 Task: Create Card Data Privacy Review in Board Brand Development Best Practices to Workspace Coworking Spaces. Create Card Psychology Conference Review in Board Market Segmentation and Targeting Analysis to Workspace Coworking Spaces. Create Card Data Privacy Review in Board Email Marketing Abandoned Cart Email Strategy and Execution to Workspace Coworking Spaces
Action: Mouse moved to (66, 252)
Screenshot: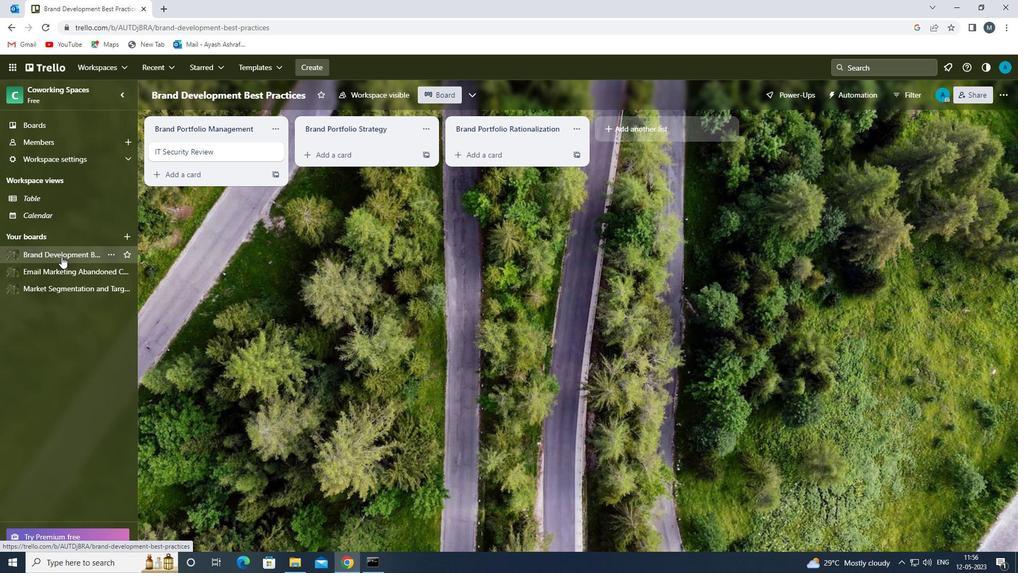 
Action: Mouse pressed left at (66, 252)
Screenshot: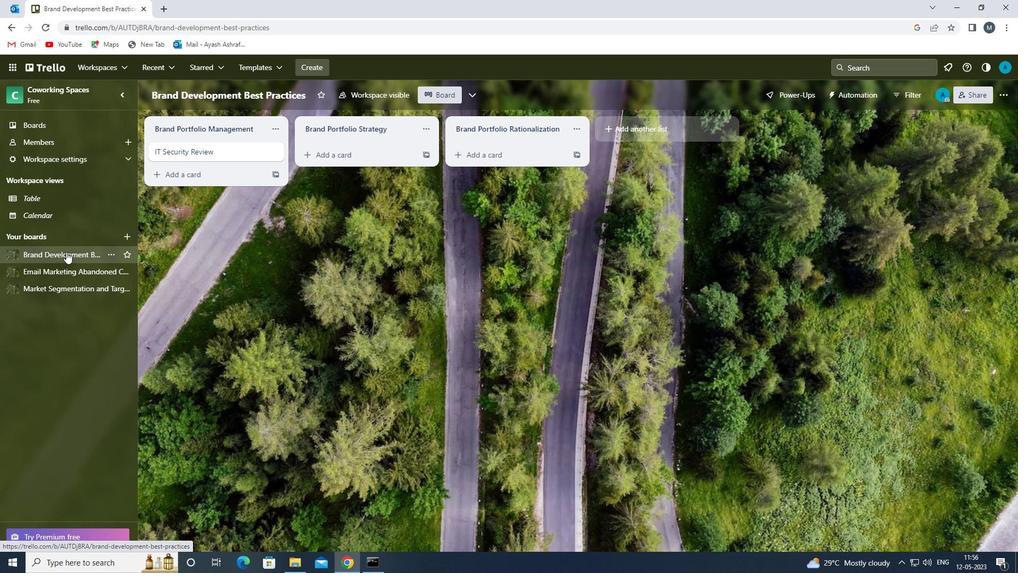 
Action: Mouse moved to (339, 157)
Screenshot: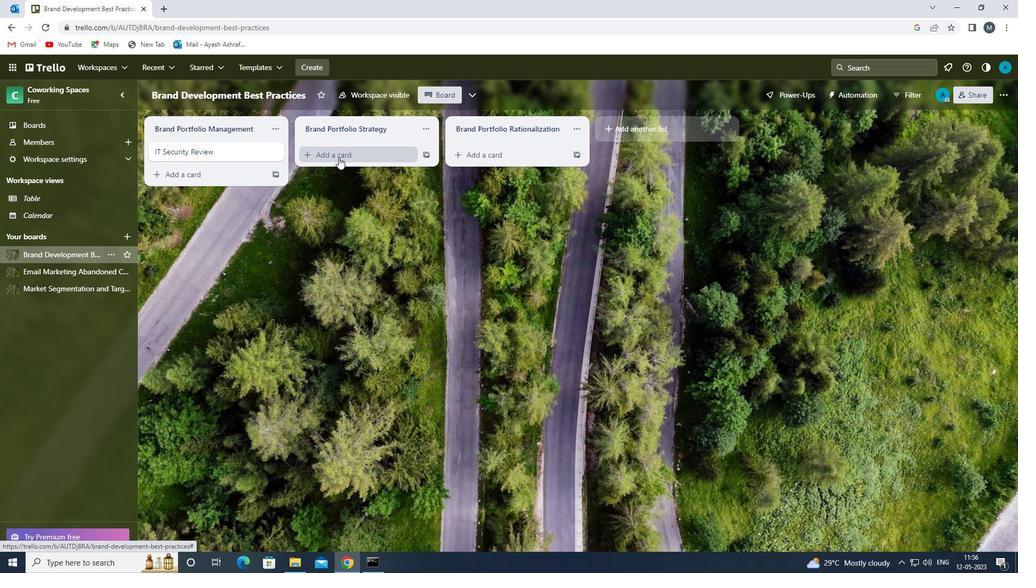 
Action: Mouse pressed left at (339, 157)
Screenshot: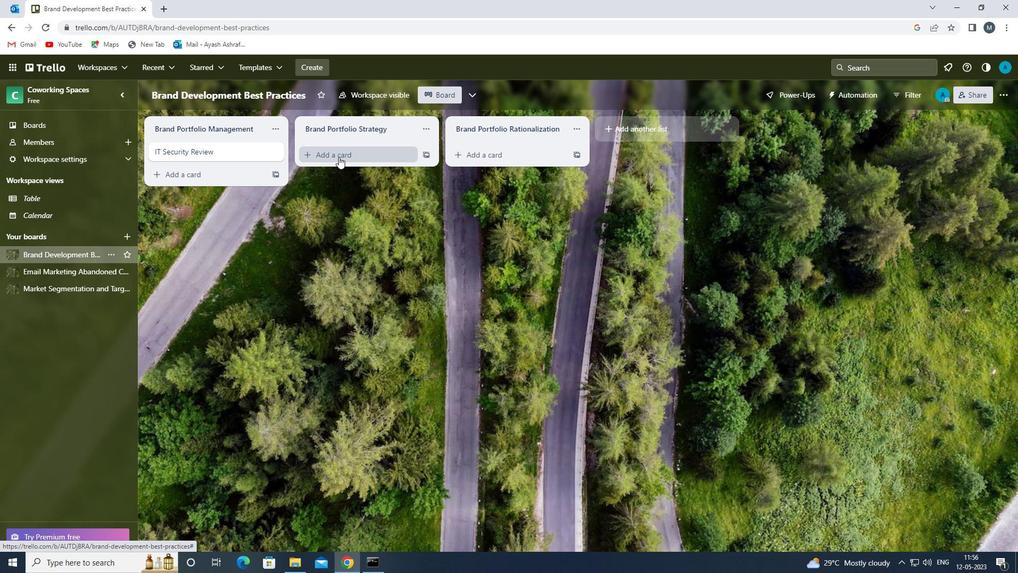 
Action: Mouse moved to (339, 157)
Screenshot: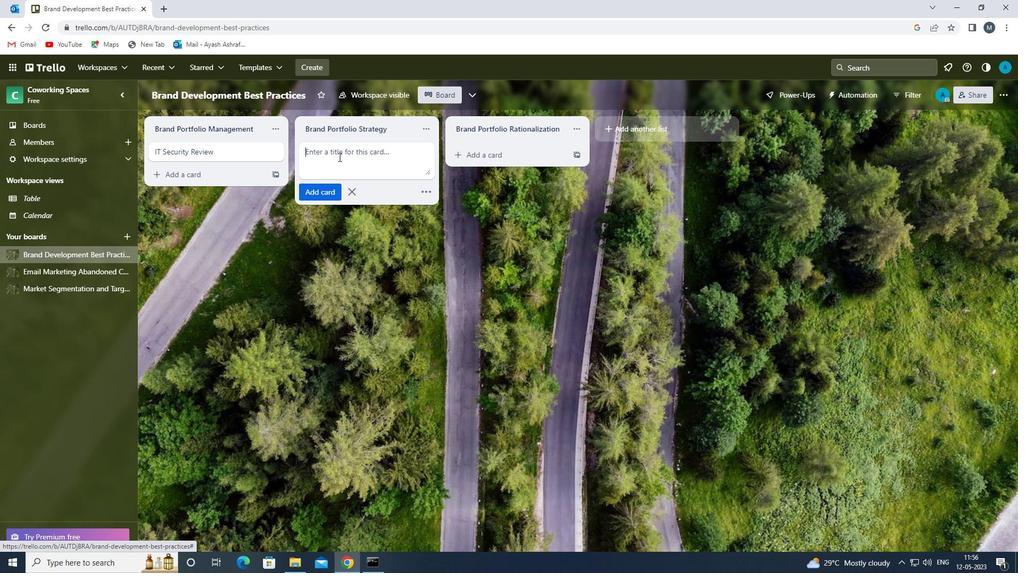 
Action: Mouse pressed left at (339, 157)
Screenshot: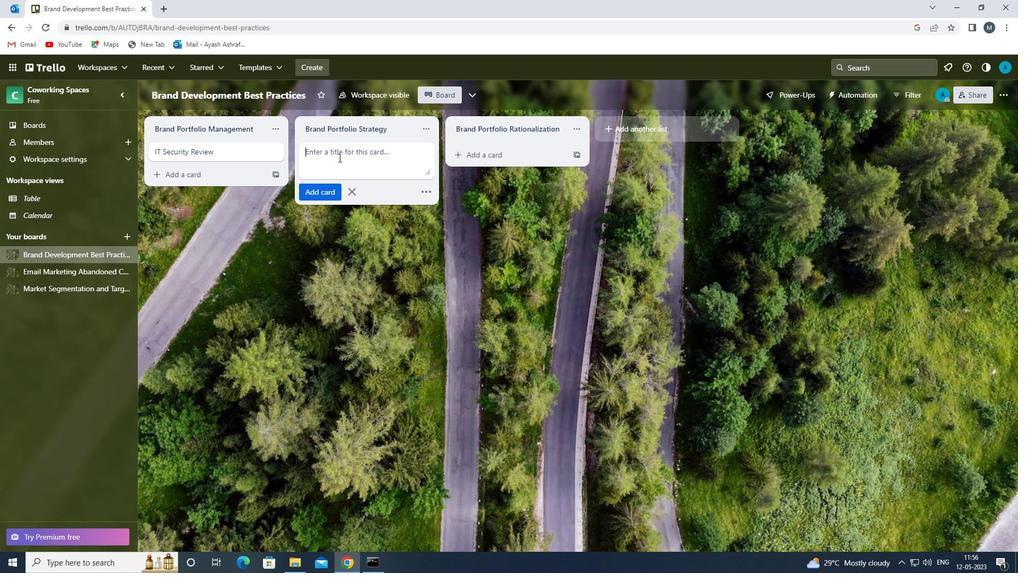 
Action: Key pressed <Key.shift>DATA<Key.space><Key.shift>PRIVACY<Key.space><Key.shift>REVIEW<Key.space>
Screenshot: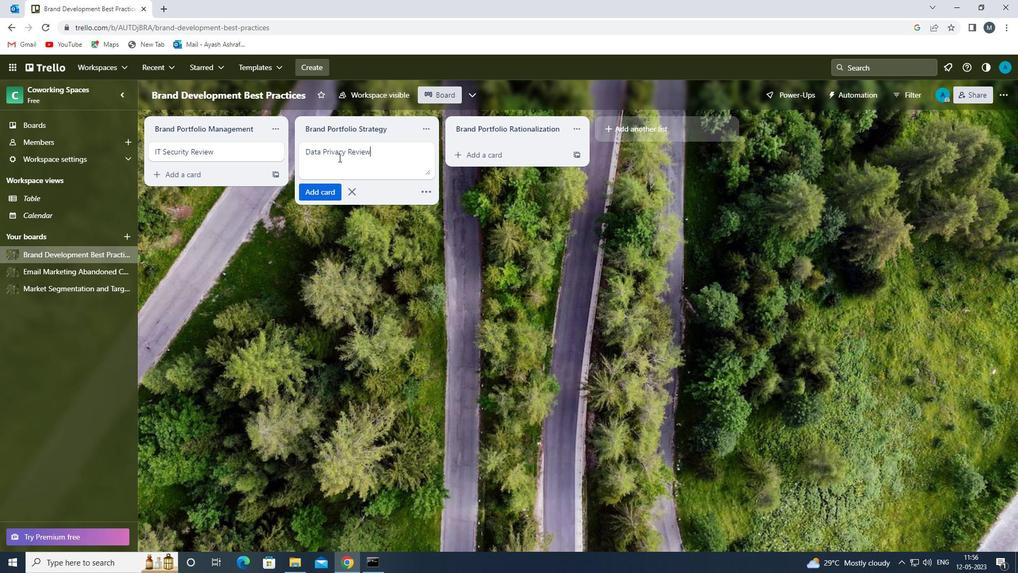 
Action: Mouse moved to (323, 196)
Screenshot: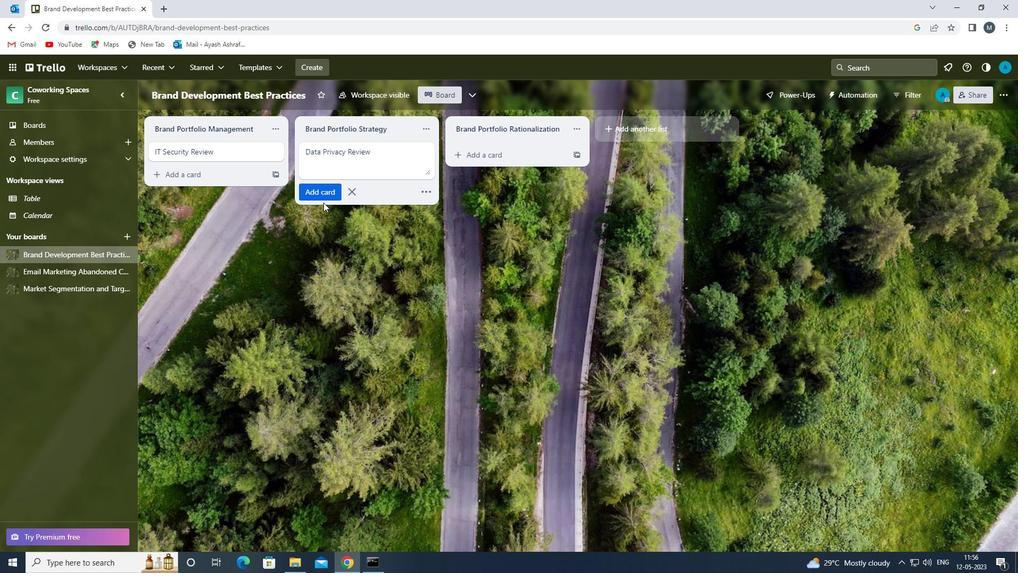 
Action: Mouse pressed left at (323, 196)
Screenshot: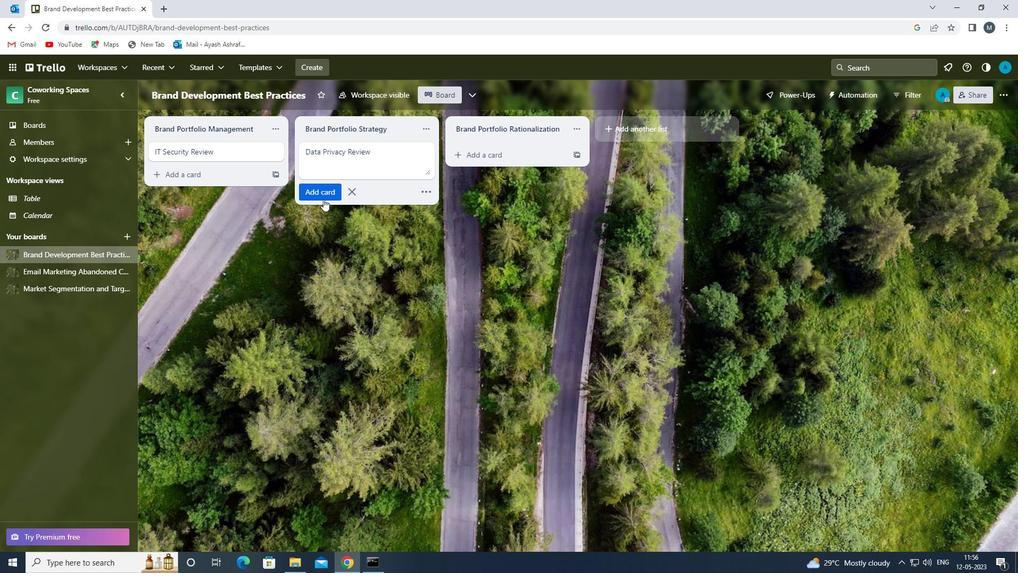 
Action: Mouse moved to (311, 279)
Screenshot: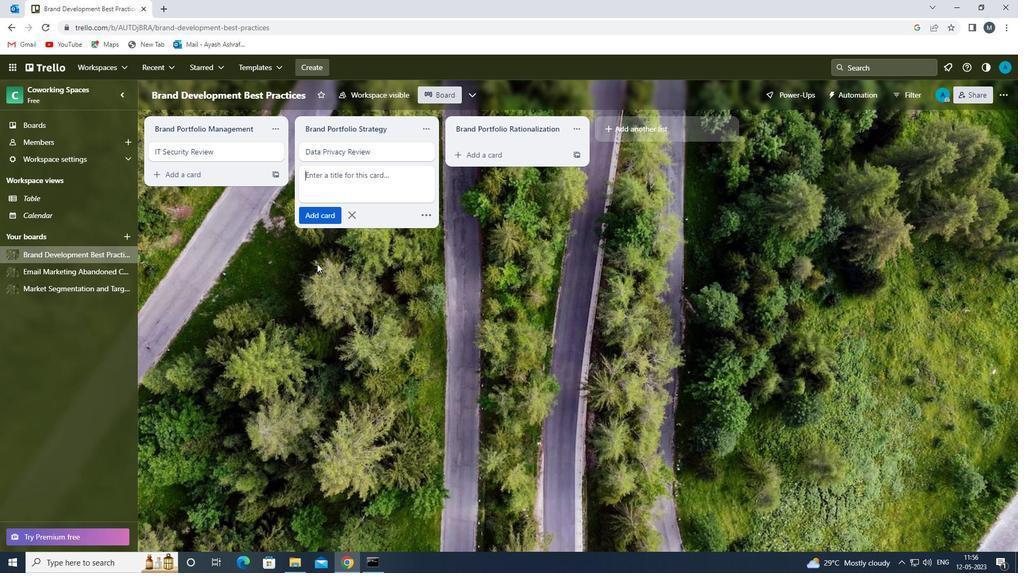 
Action: Mouse pressed left at (311, 279)
Screenshot: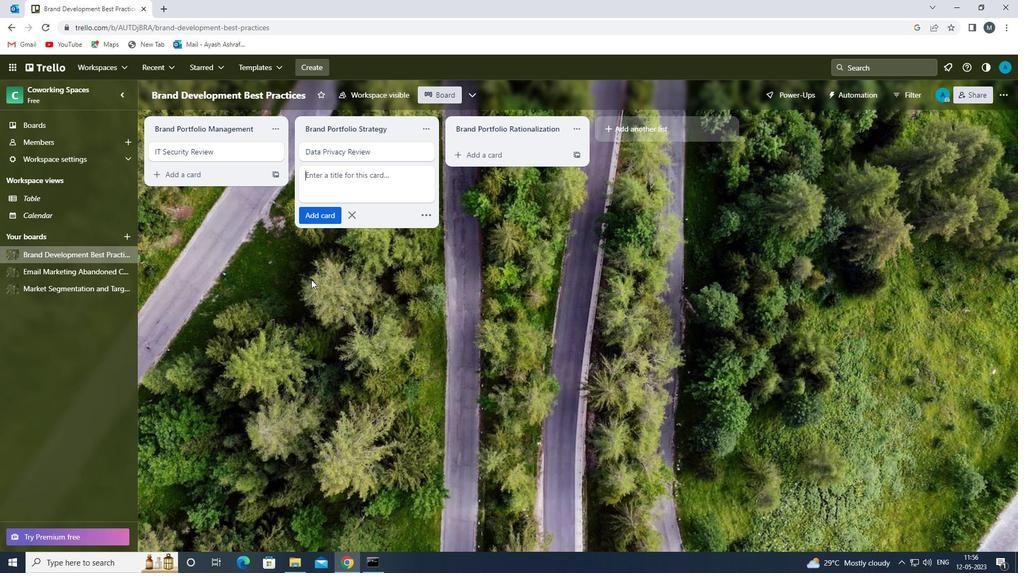 
Action: Mouse moved to (70, 289)
Screenshot: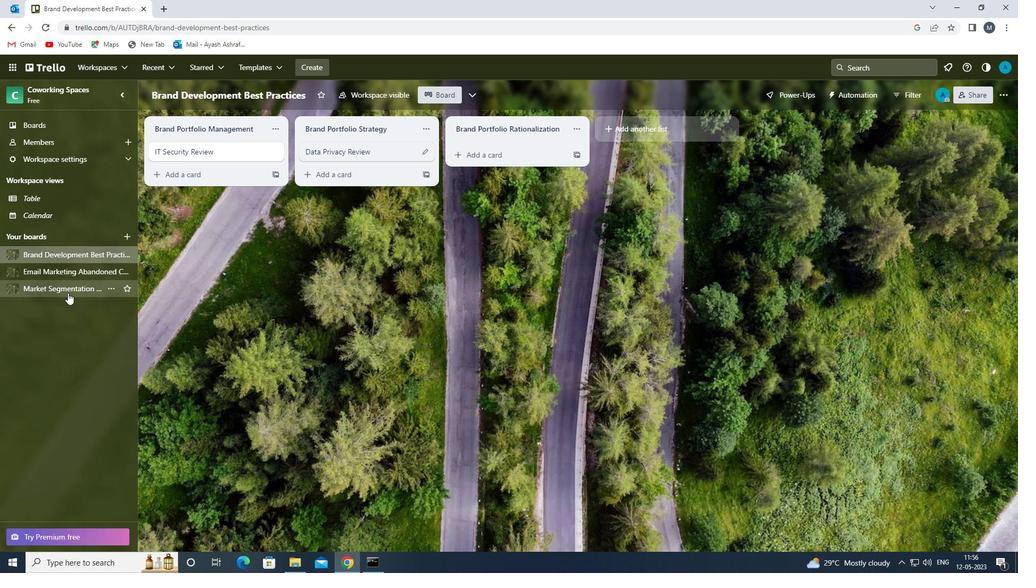 
Action: Mouse pressed left at (70, 289)
Screenshot: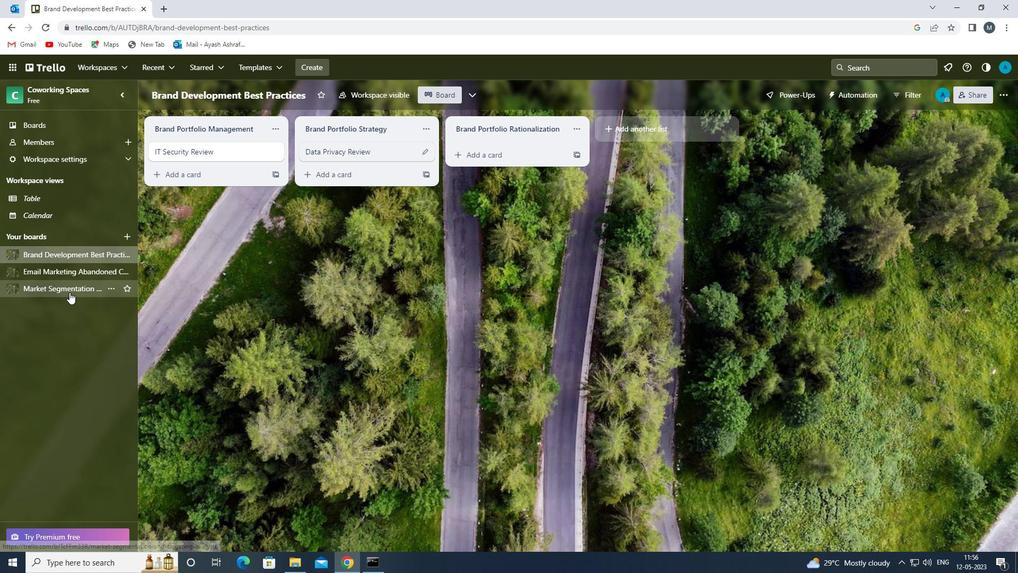 
Action: Mouse moved to (351, 157)
Screenshot: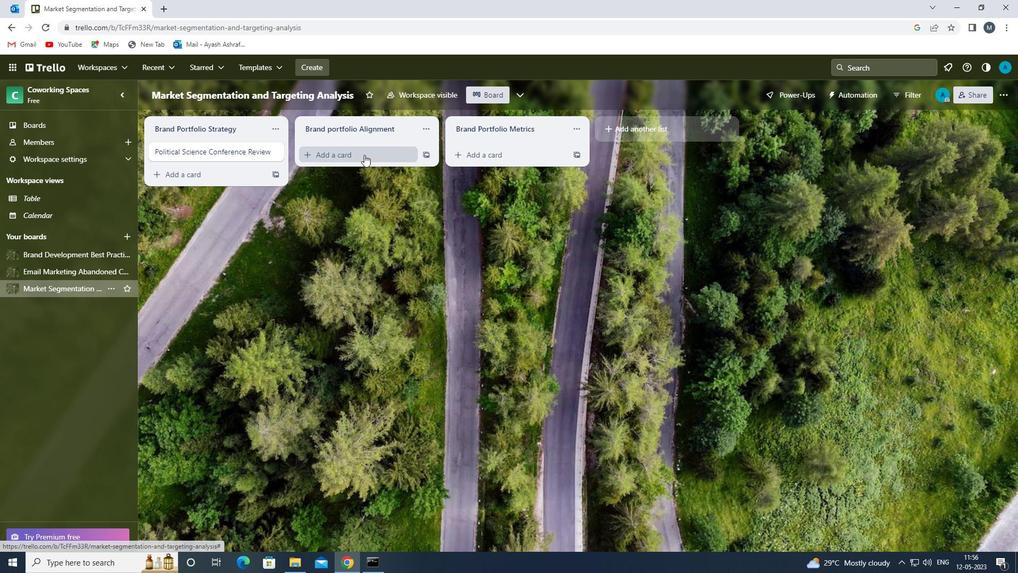 
Action: Mouse pressed left at (351, 157)
Screenshot: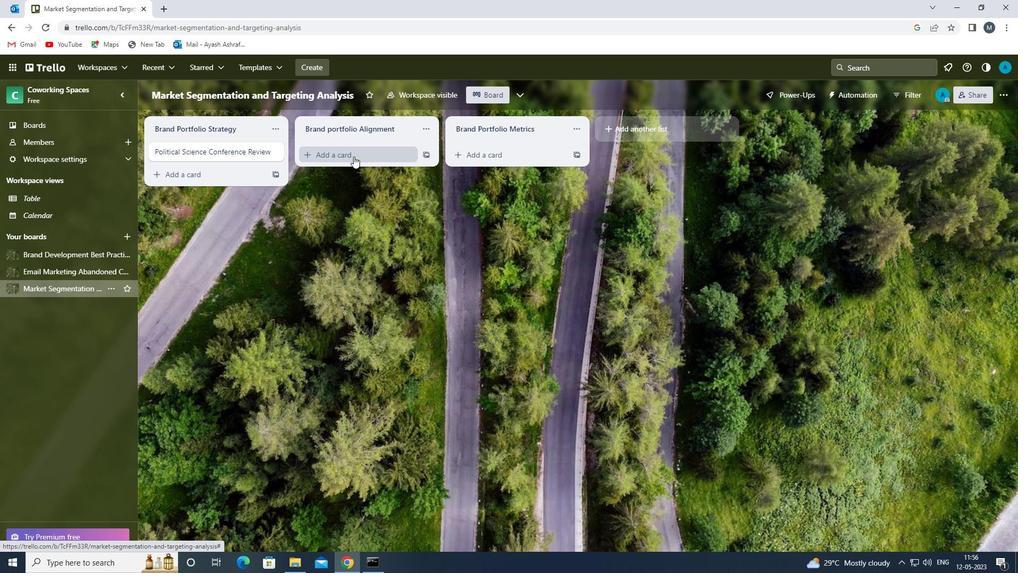 
Action: Mouse moved to (344, 164)
Screenshot: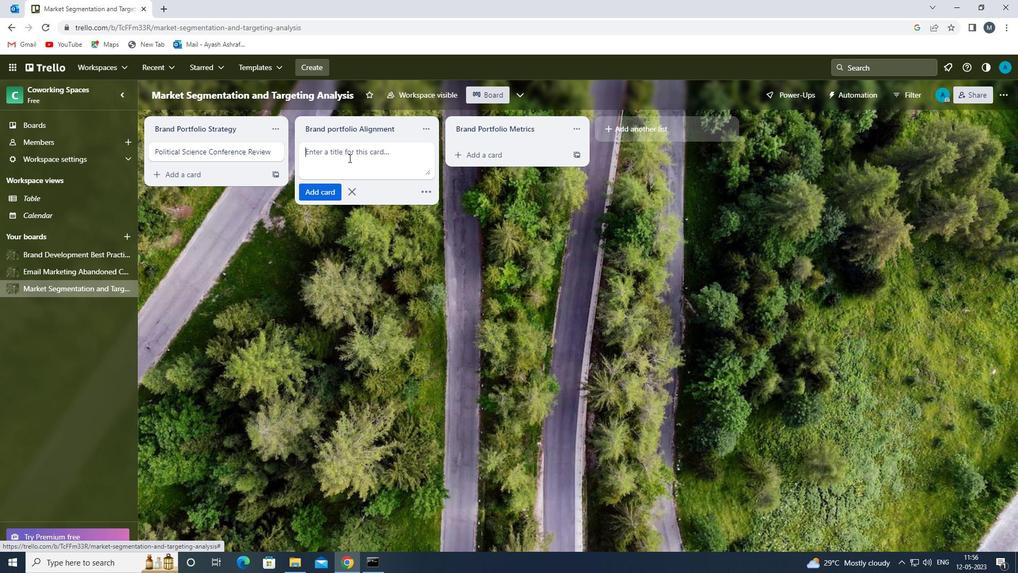 
Action: Mouse pressed left at (344, 164)
Screenshot: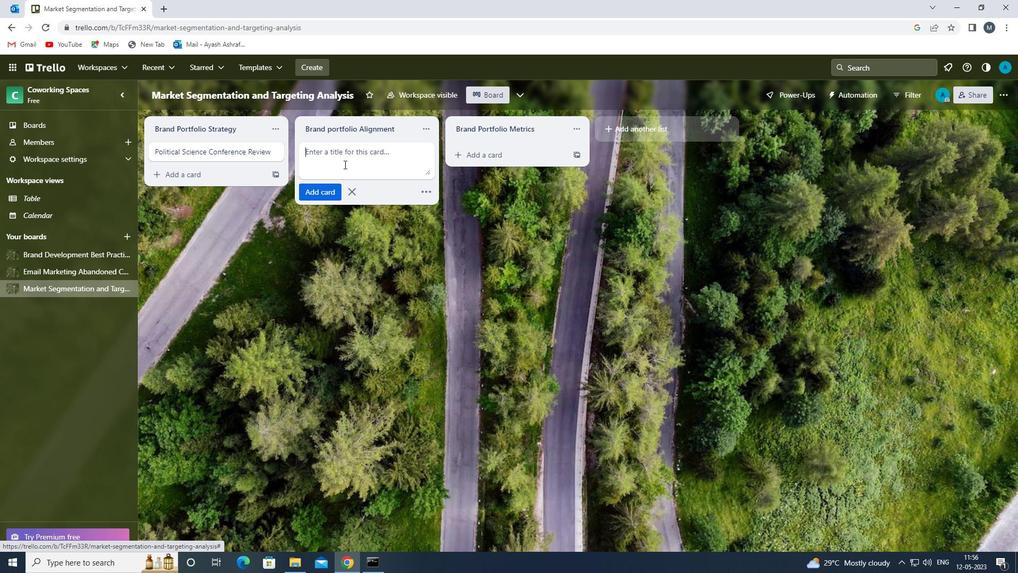 
Action: Key pressed <Key.shift>PSYCHOLOGY<Key.space><Key.shift><Key.shift>CONFERENCE<Key.space><Key.shift><Key.shift><Key.shift><Key.shift><Key.shift><Key.shift>REVIEW<Key.space>
Screenshot: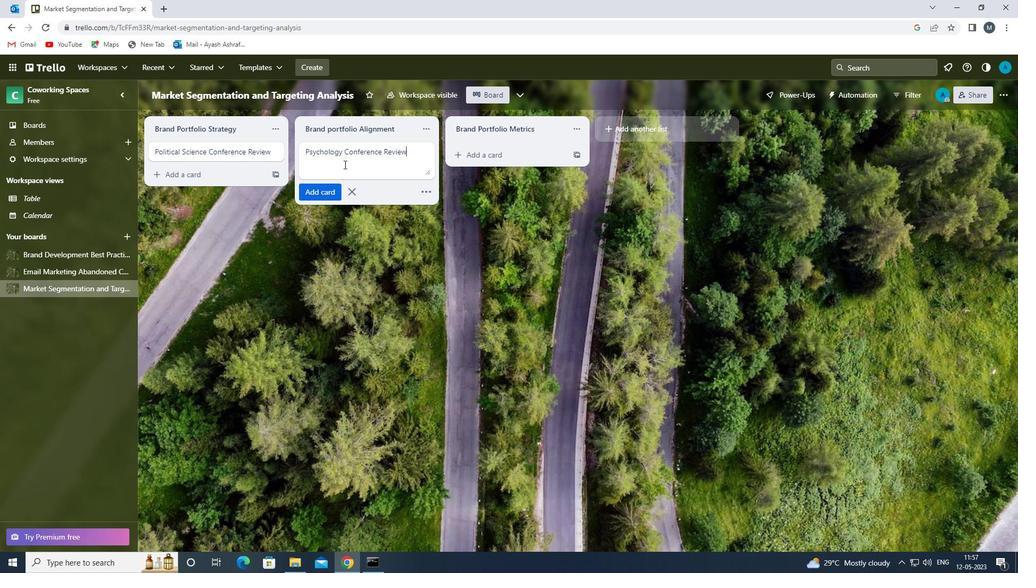 
Action: Mouse moved to (314, 194)
Screenshot: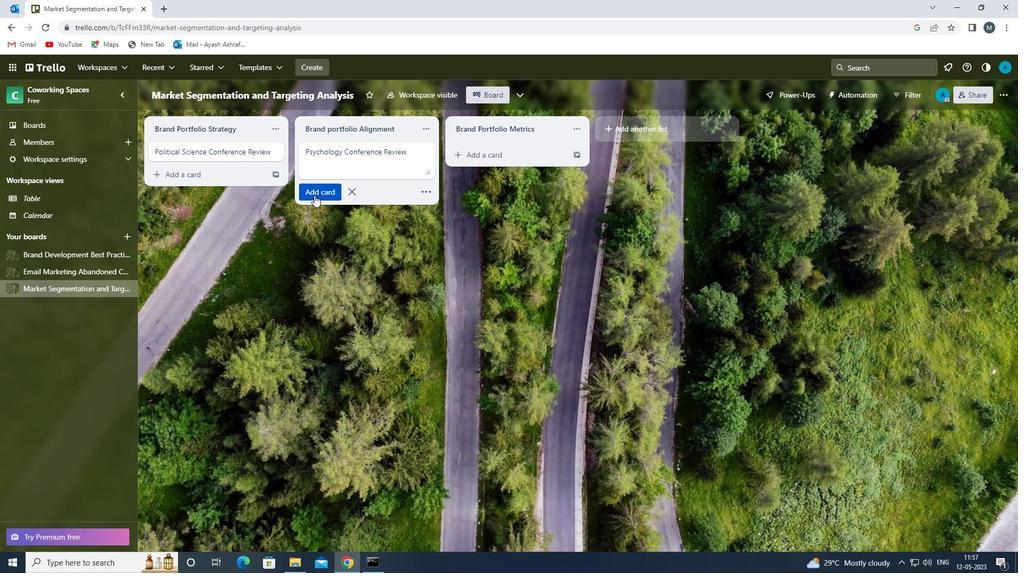 
Action: Mouse pressed left at (314, 194)
Screenshot: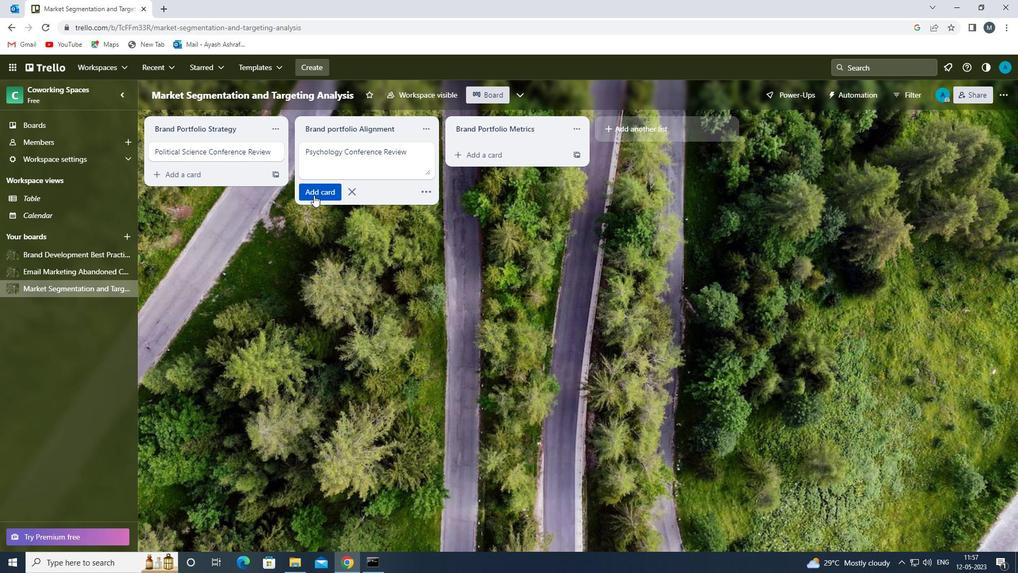 
Action: Mouse moved to (296, 258)
Screenshot: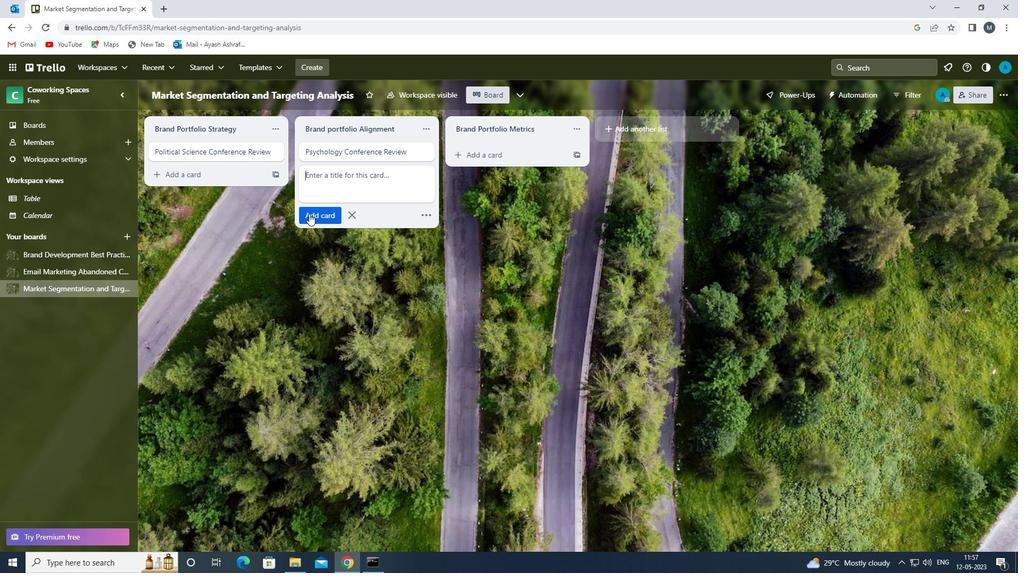 
Action: Mouse pressed left at (296, 258)
Screenshot: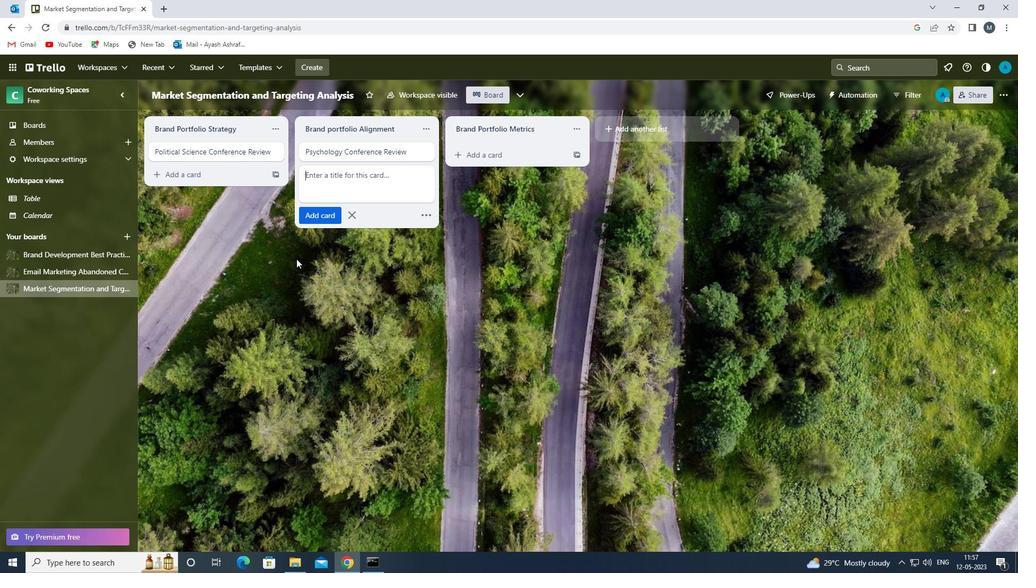 
Action: Mouse moved to (85, 270)
Screenshot: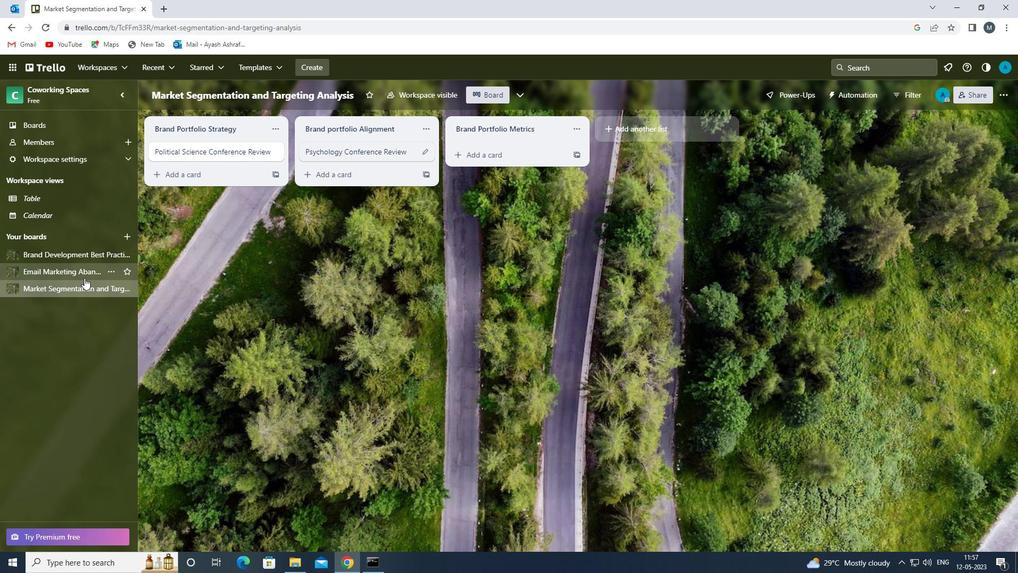 
Action: Mouse pressed left at (85, 270)
Screenshot: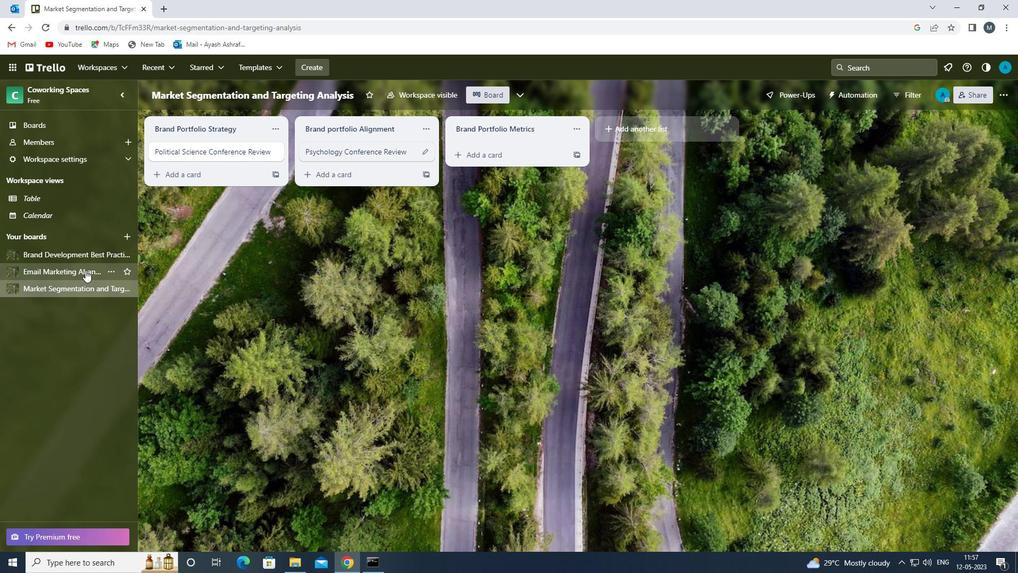 
Action: Mouse moved to (354, 157)
Screenshot: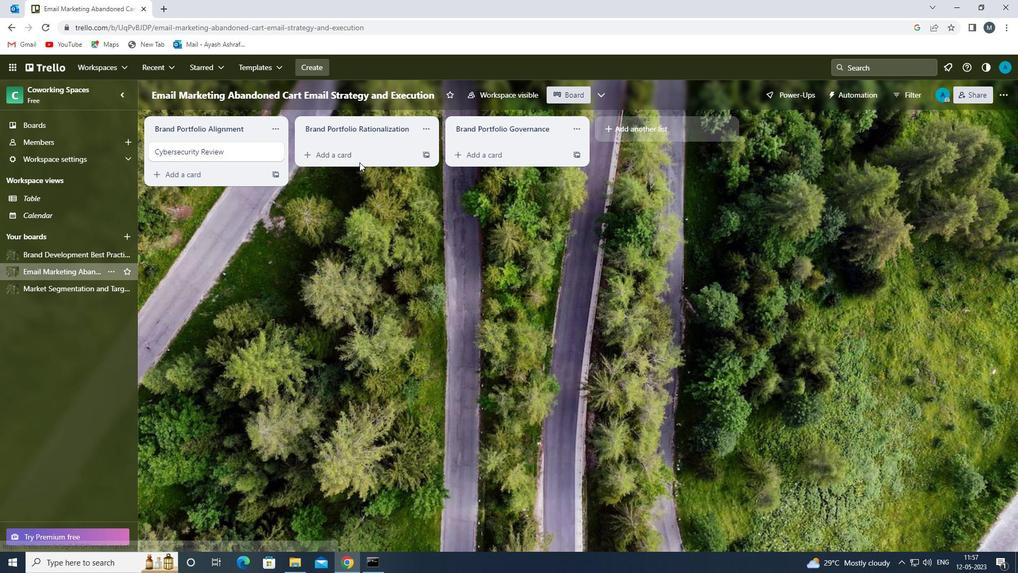
Action: Mouse pressed left at (354, 157)
Screenshot: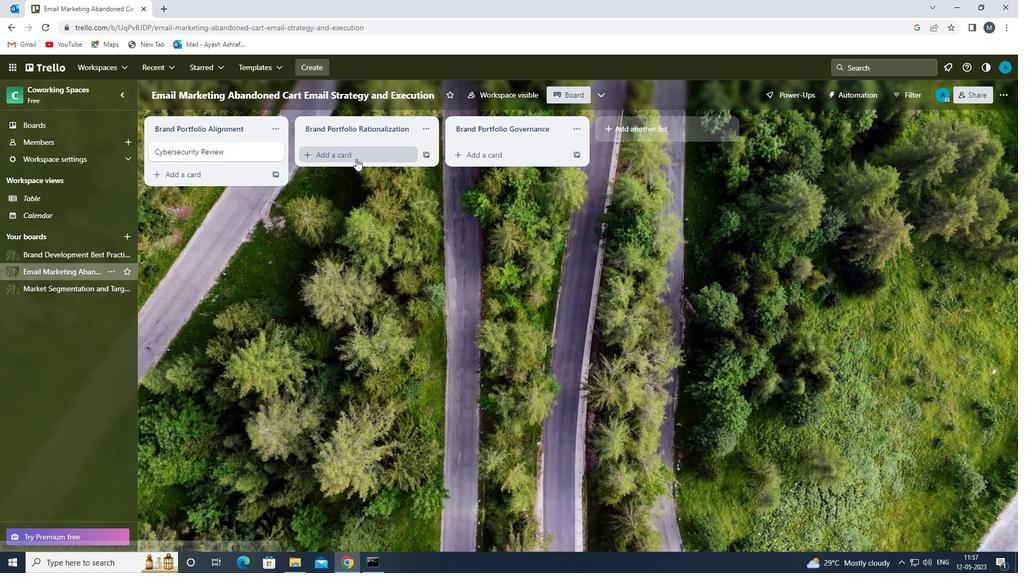 
Action: Mouse moved to (352, 155)
Screenshot: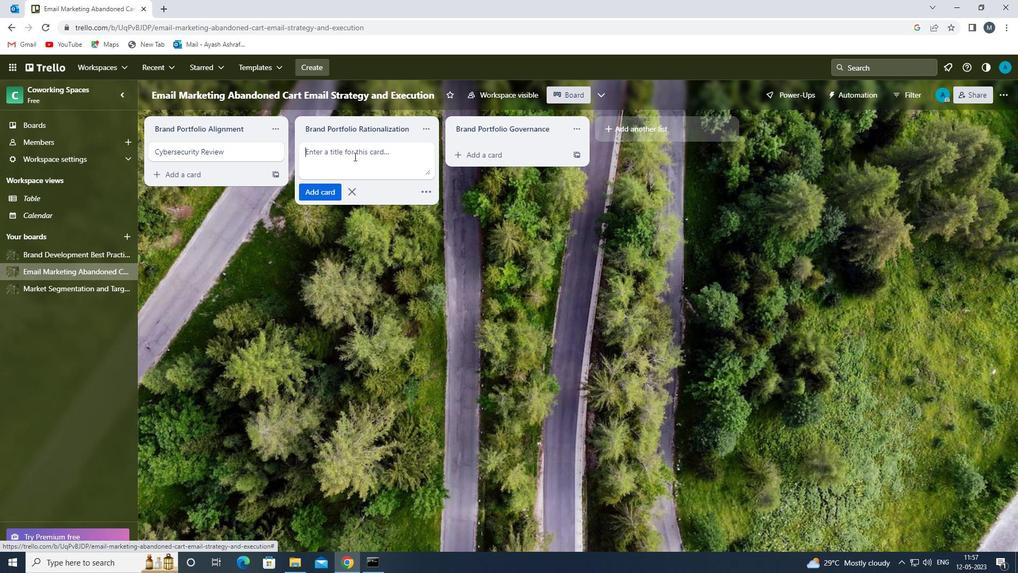 
Action: Mouse pressed left at (352, 155)
Screenshot: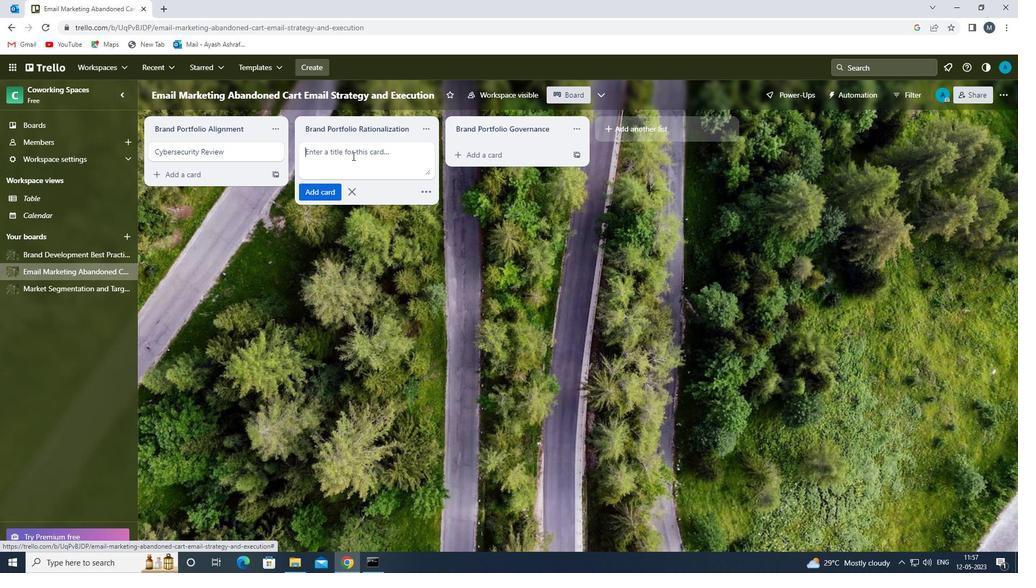 
Action: Mouse moved to (358, 157)
Screenshot: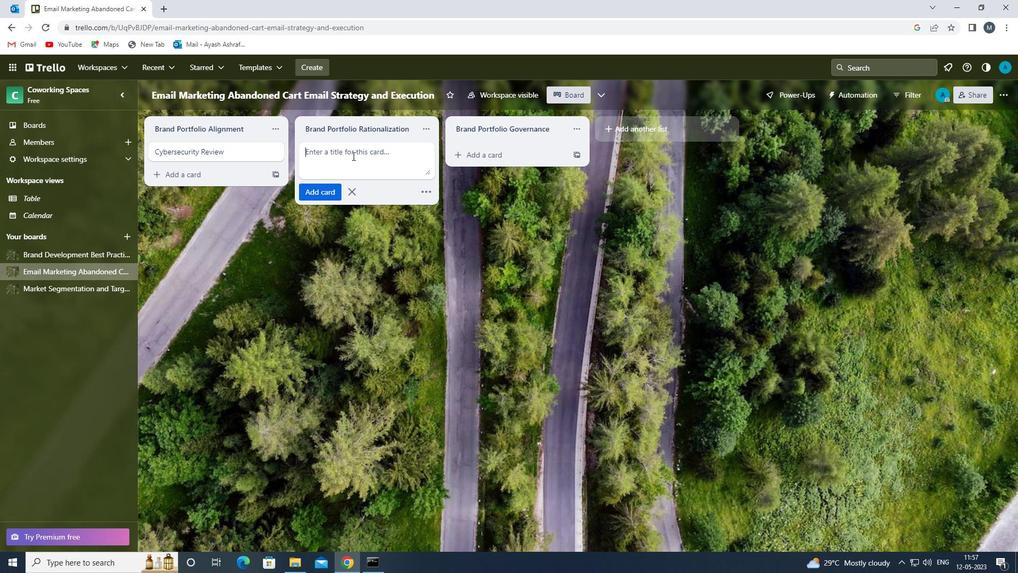 
Action: Key pressed <Key.shift>DATA<Key.space><Key.shift>PRIVACY<Key.space><Key.shift>REVIEW<Key.space>
Screenshot: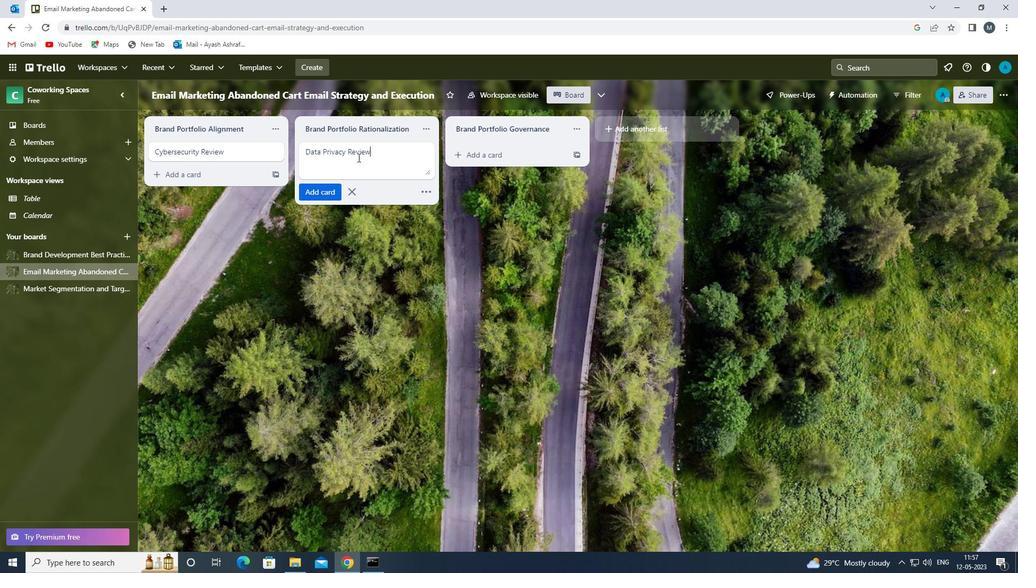 
Action: Mouse moved to (320, 193)
Screenshot: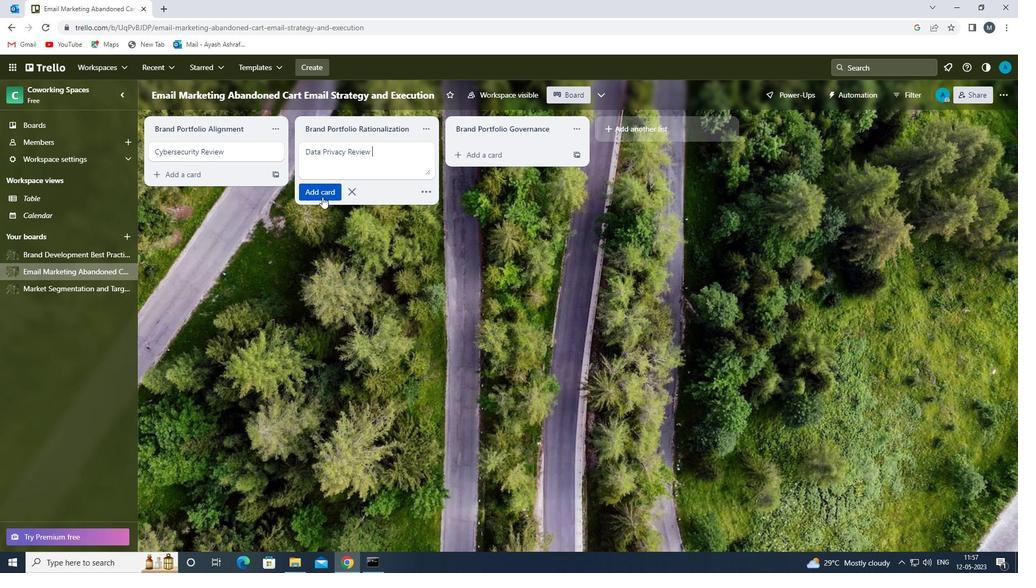 
Action: Mouse pressed left at (320, 193)
Screenshot: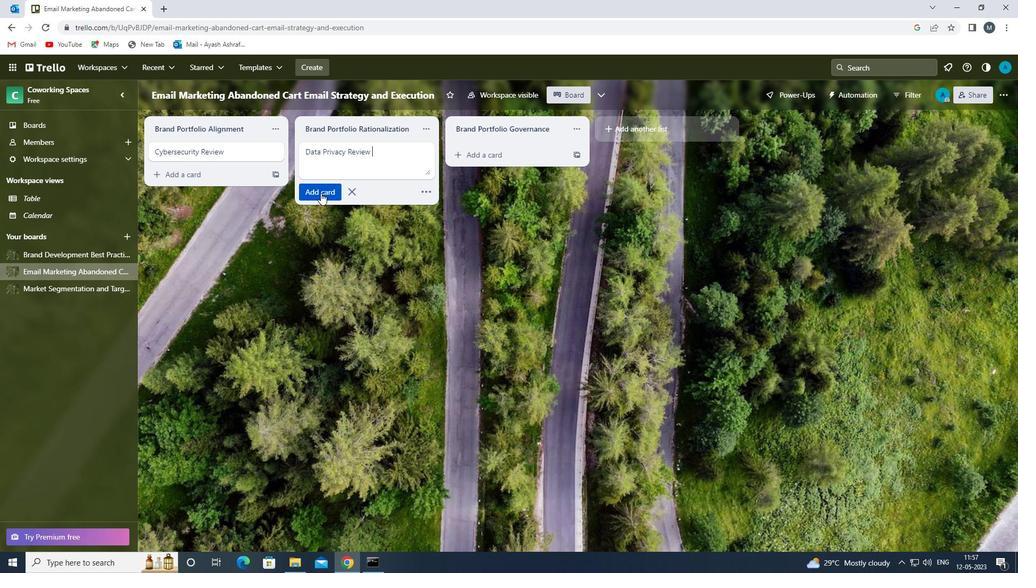 
Action: Mouse moved to (338, 274)
Screenshot: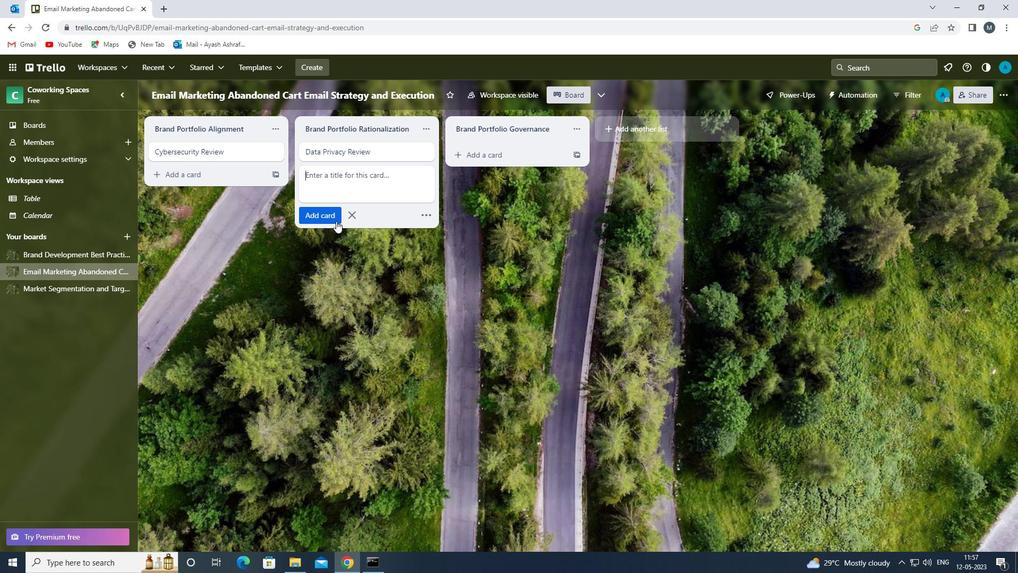 
Action: Mouse pressed left at (338, 274)
Screenshot: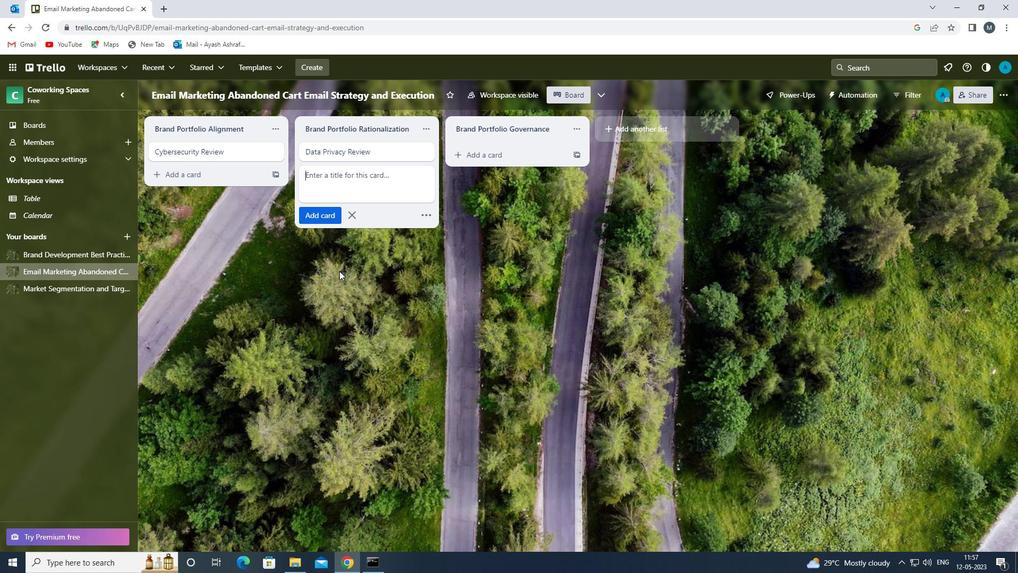 
Action: Mouse moved to (338, 274)
Screenshot: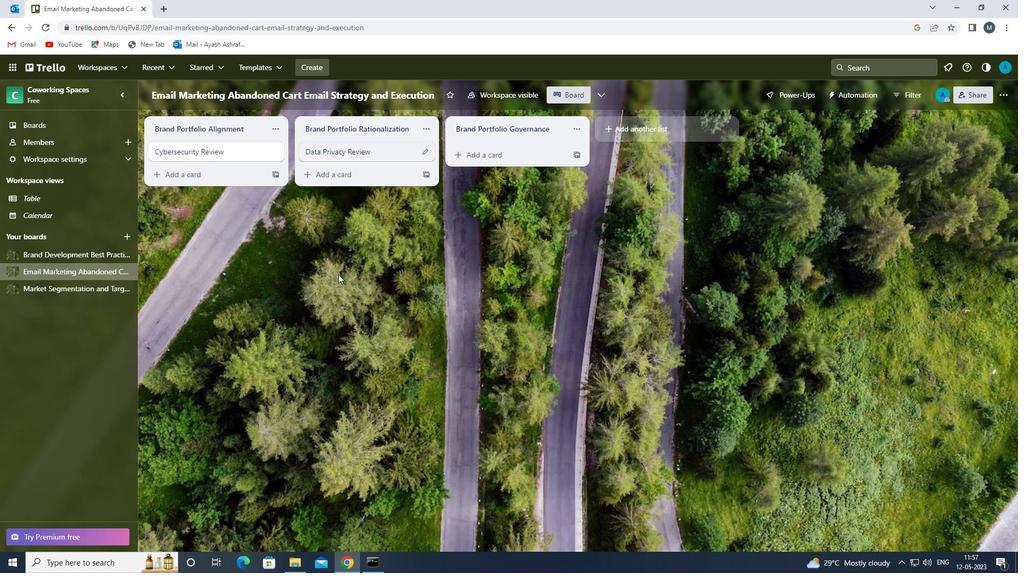 
